 Task: Sort the products by relevance.
Action: Mouse pressed left at (23, 112)
Screenshot: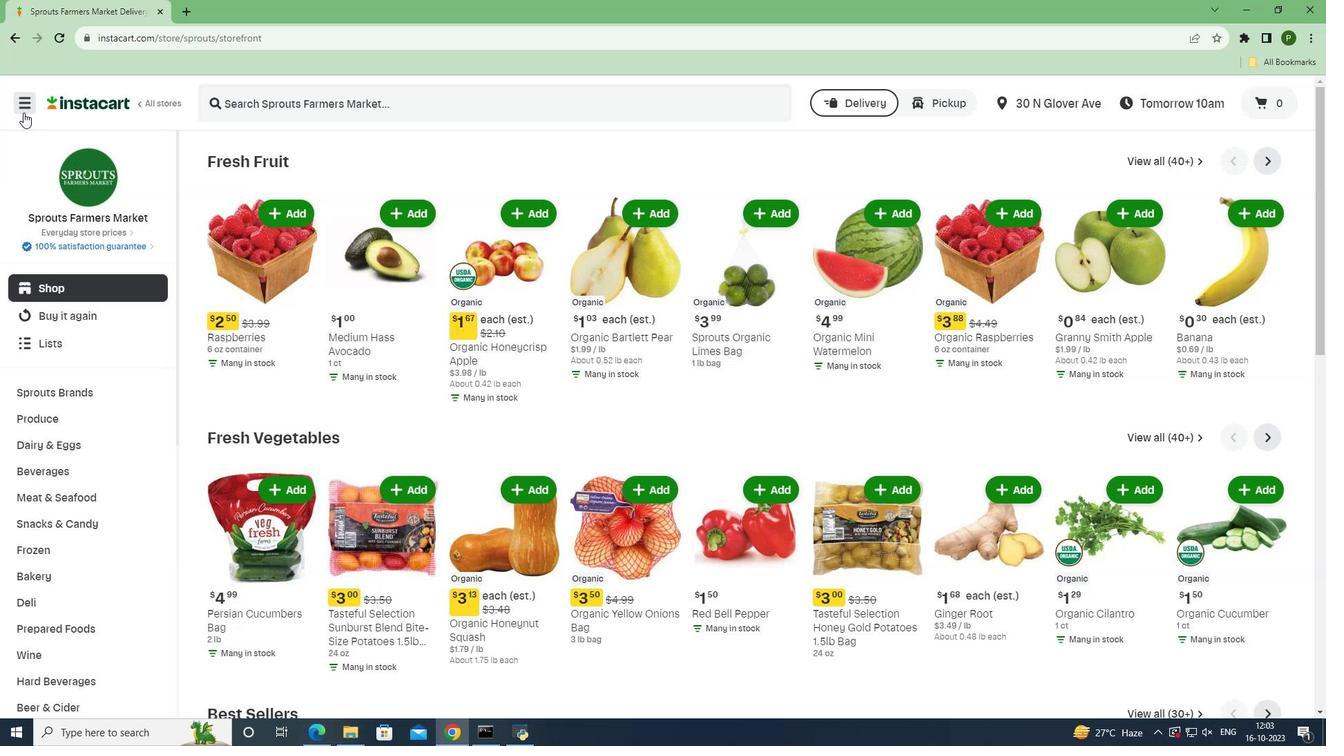 
Action: Mouse moved to (34, 370)
Screenshot: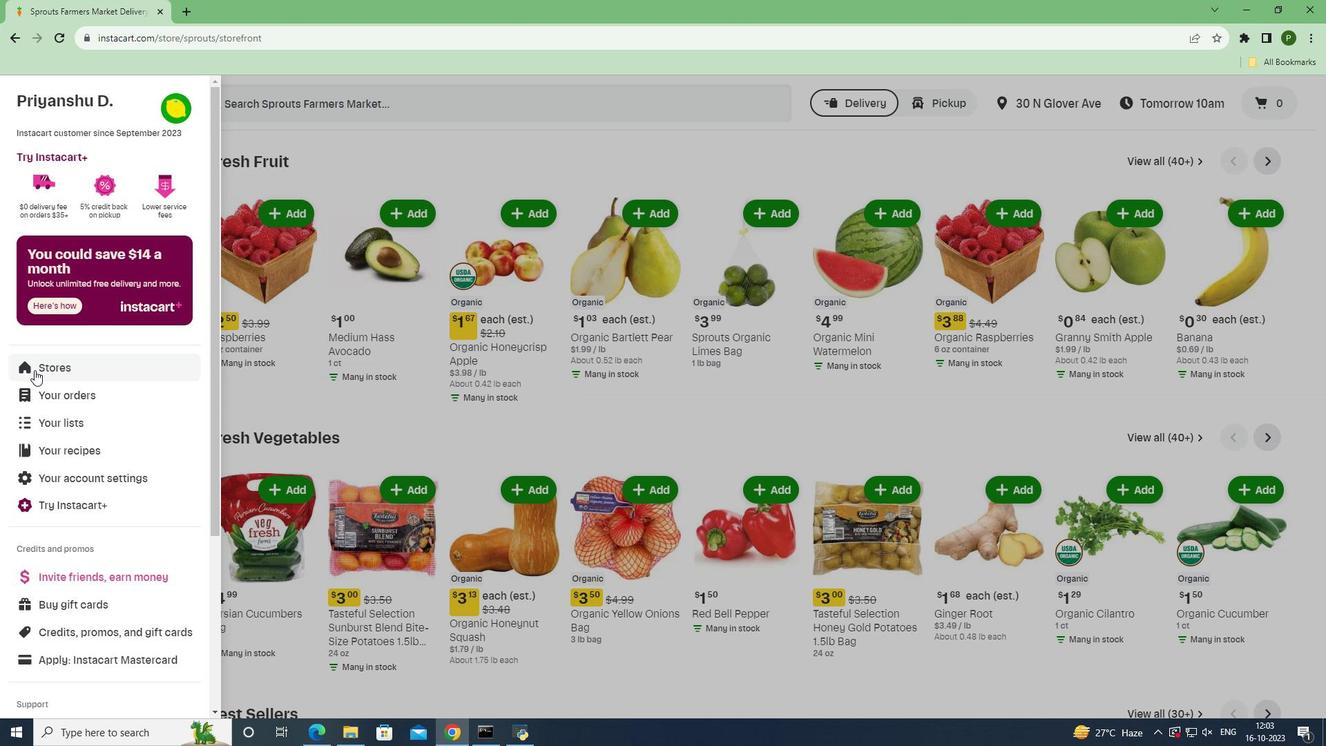 
Action: Mouse pressed left at (34, 370)
Screenshot: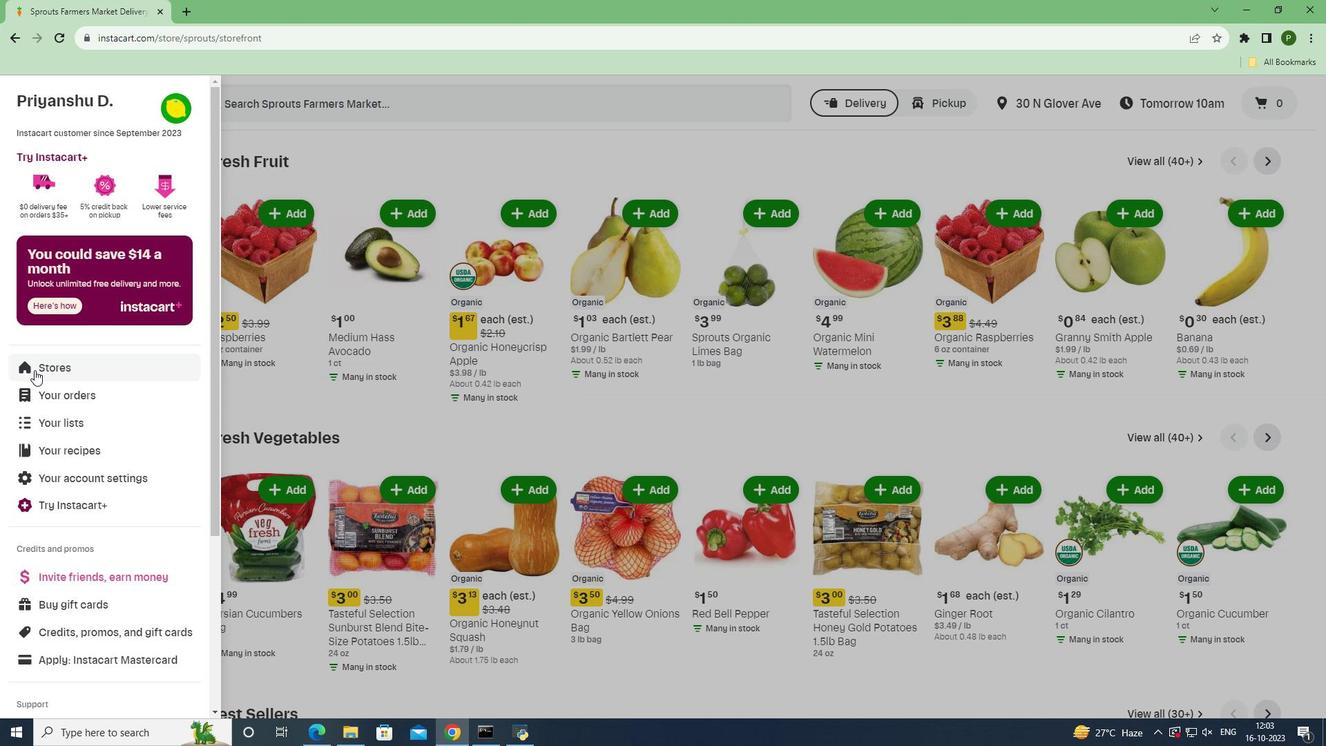 
Action: Mouse moved to (314, 167)
Screenshot: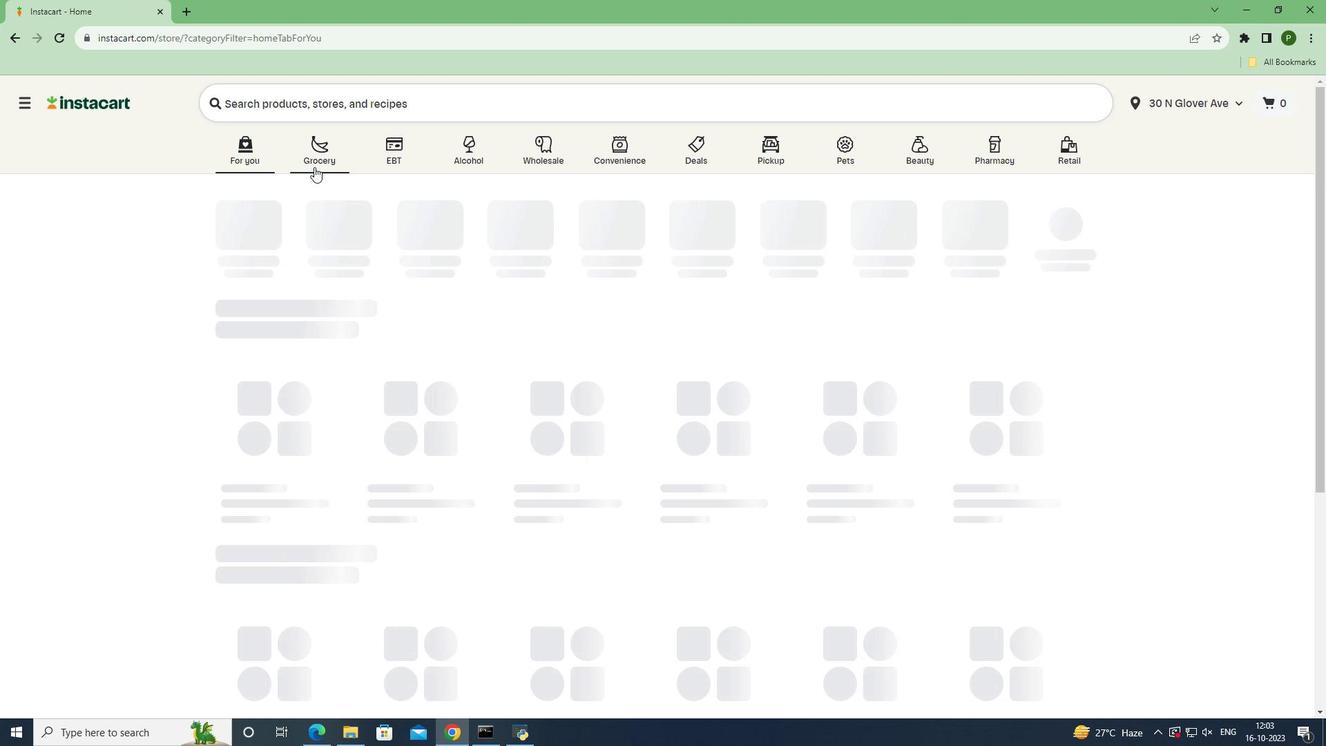 
Action: Mouse pressed left at (314, 167)
Screenshot: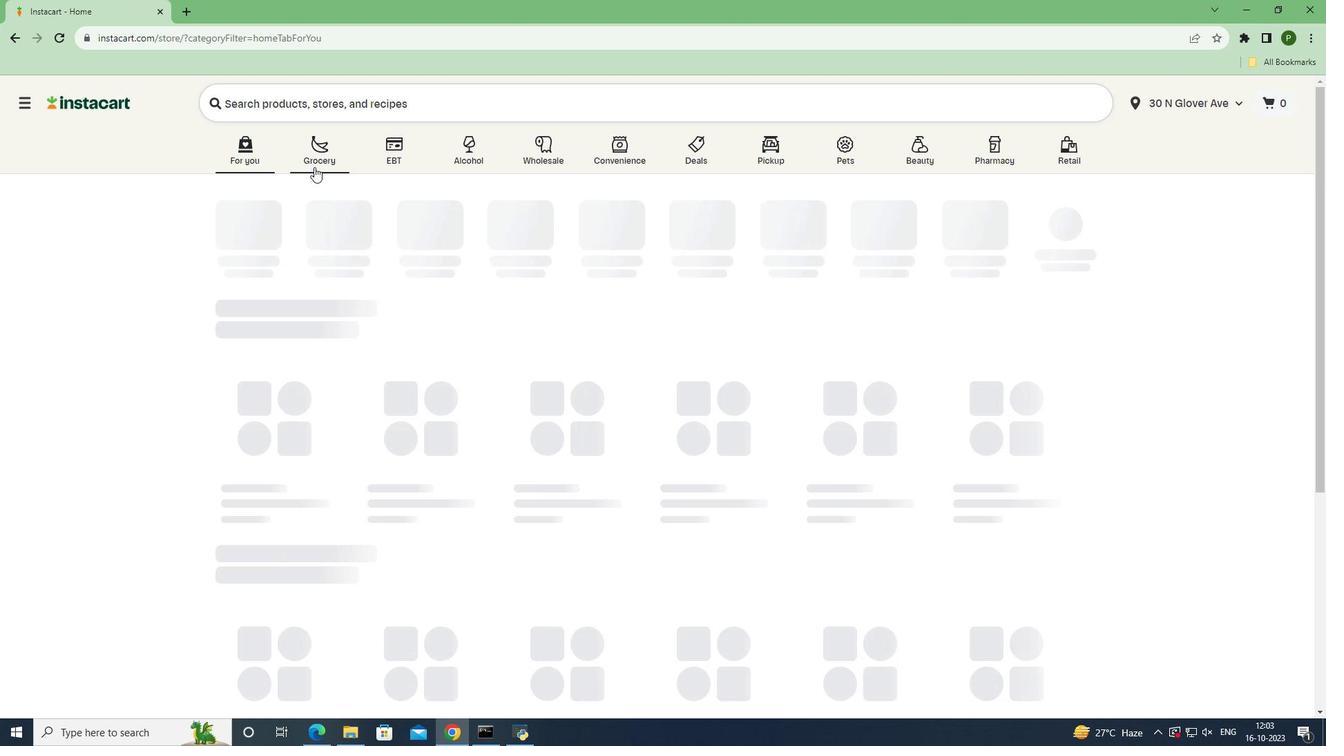 
Action: Mouse moved to (861, 318)
Screenshot: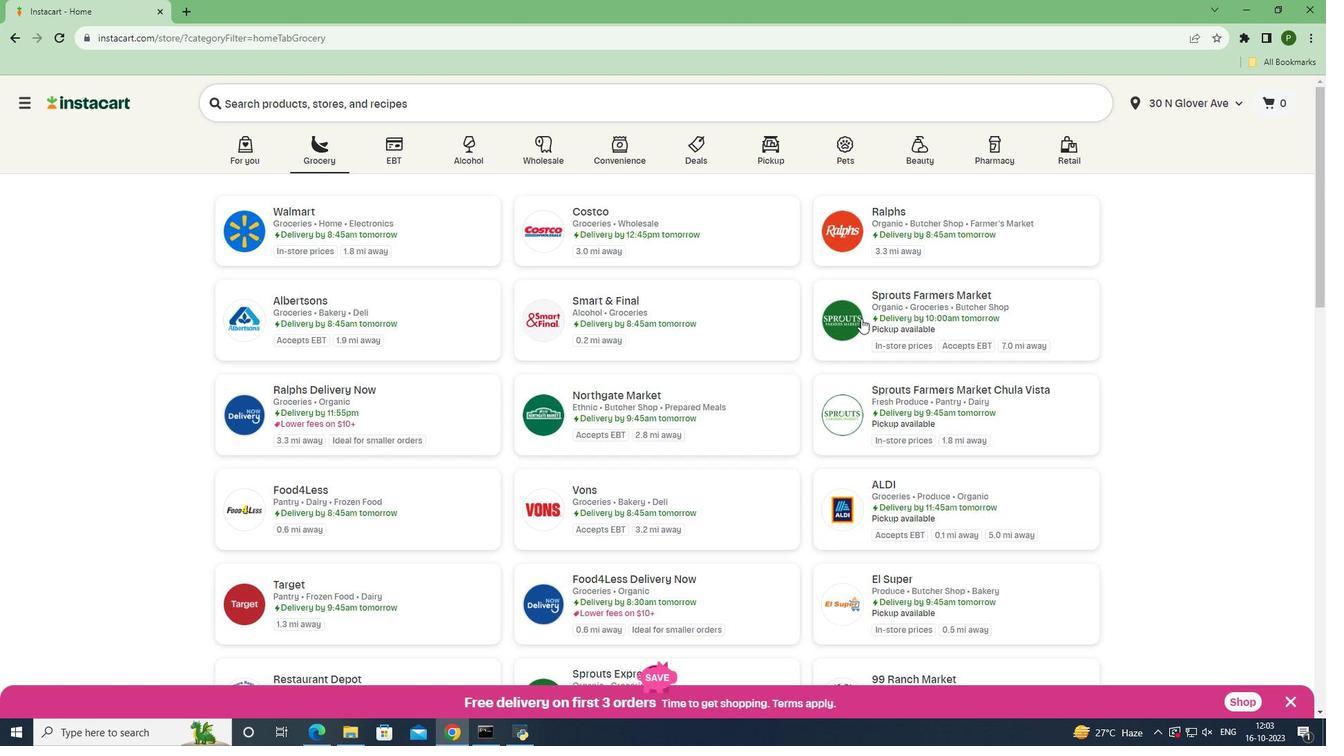 
Action: Mouse pressed left at (861, 318)
Screenshot: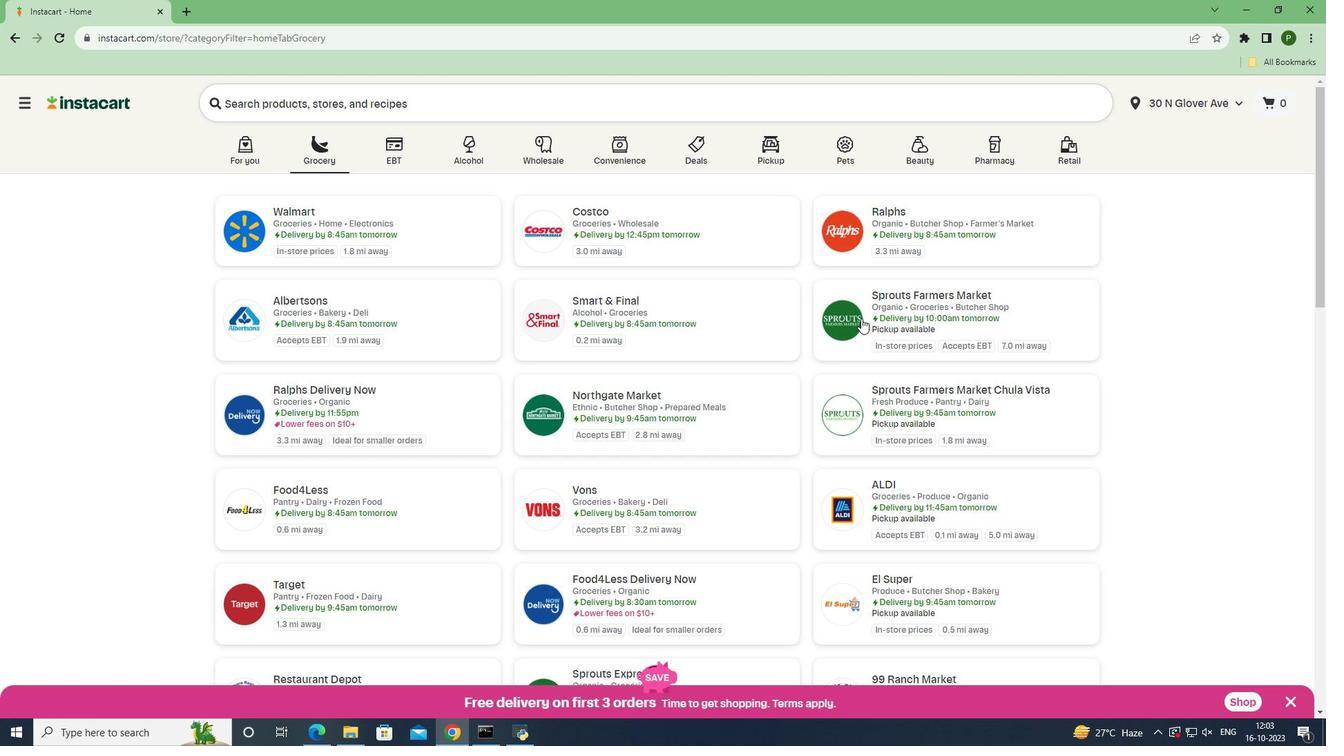 
Action: Mouse moved to (108, 481)
Screenshot: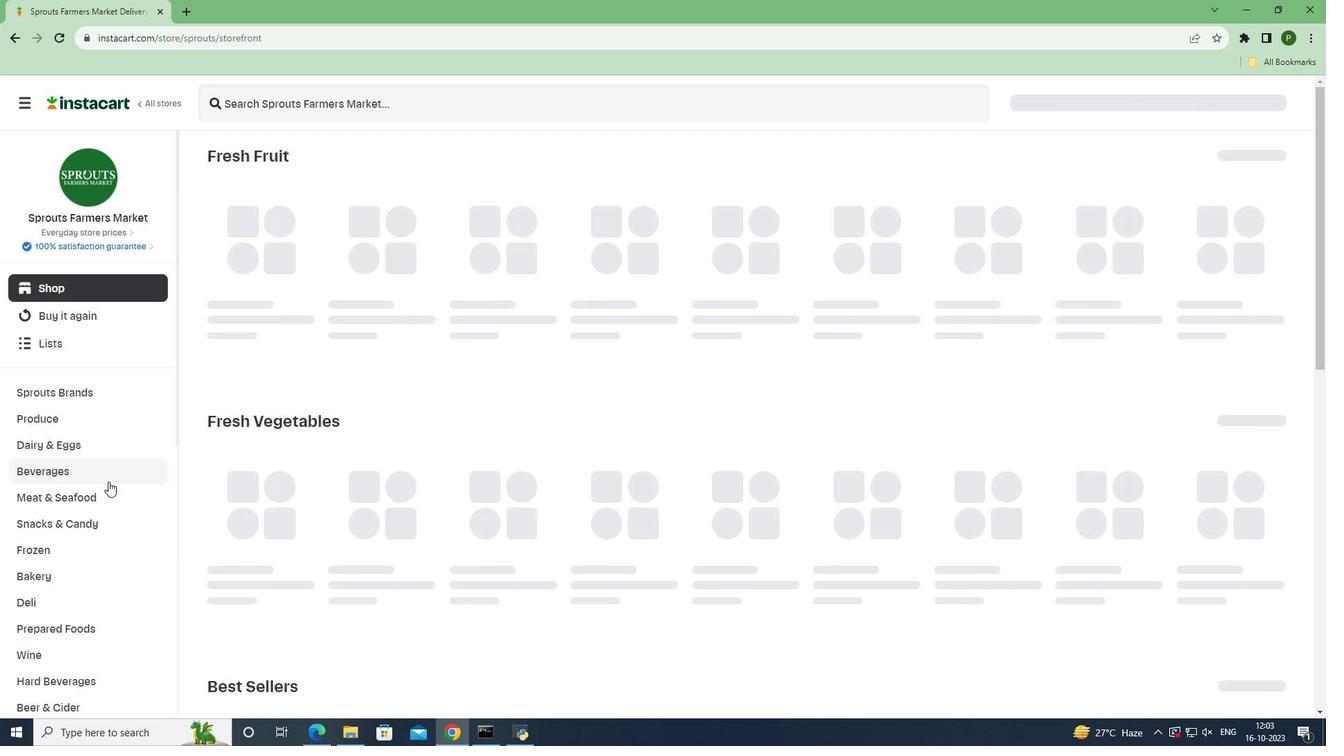 
Action: Mouse pressed left at (108, 481)
Screenshot: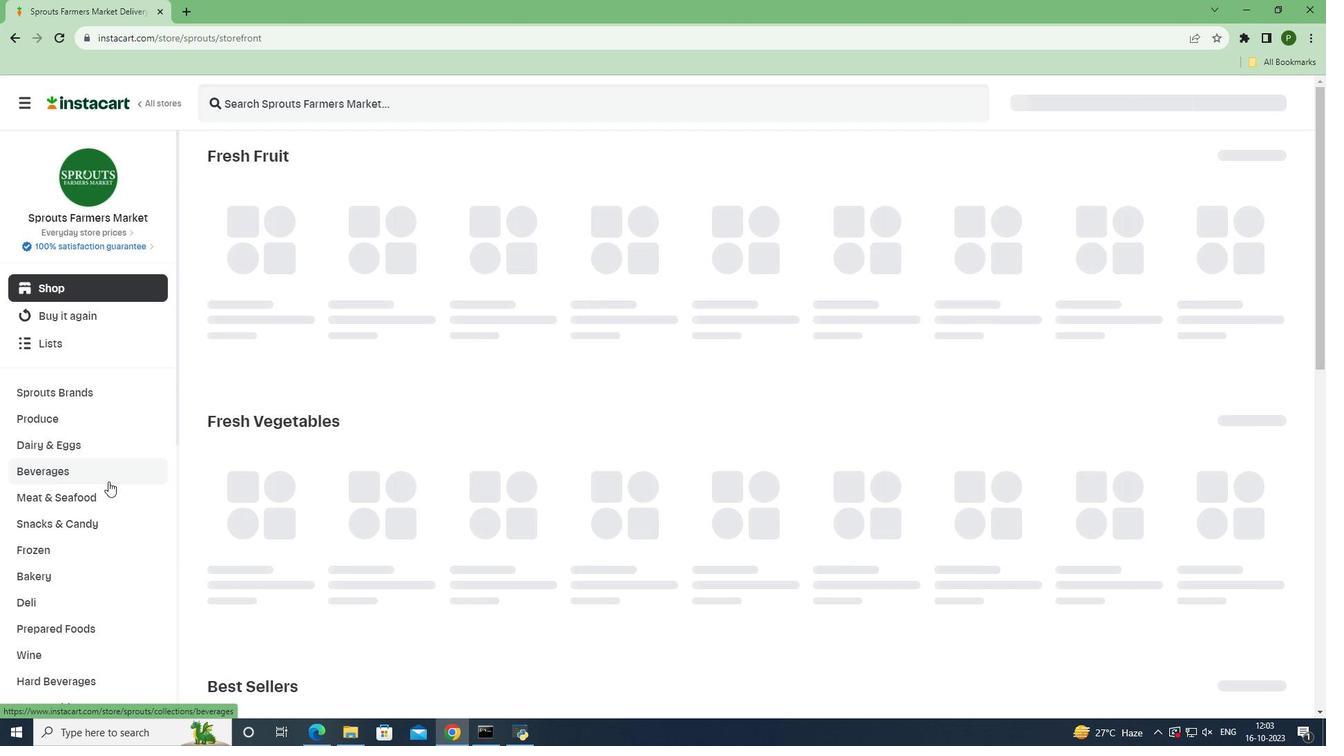 
Action: Mouse moved to (1247, 201)
Screenshot: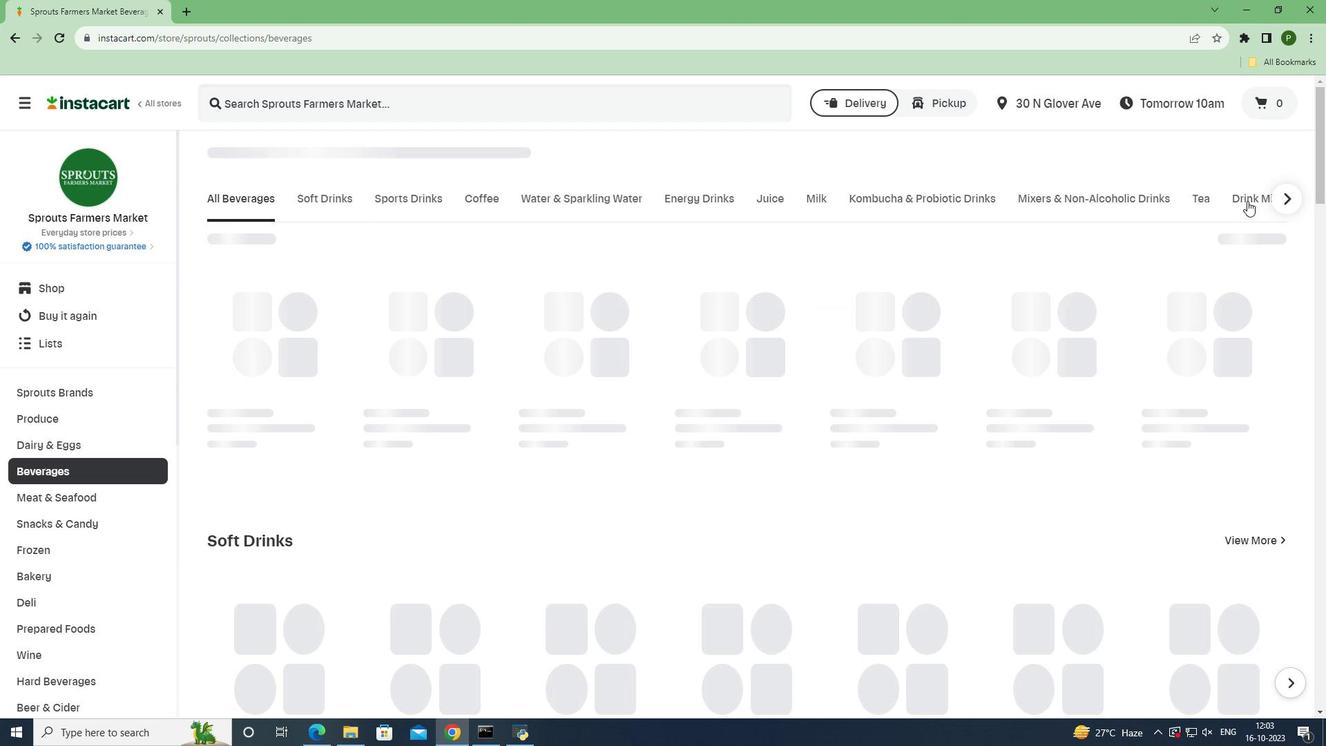 
Action: Mouse pressed left at (1247, 201)
Screenshot: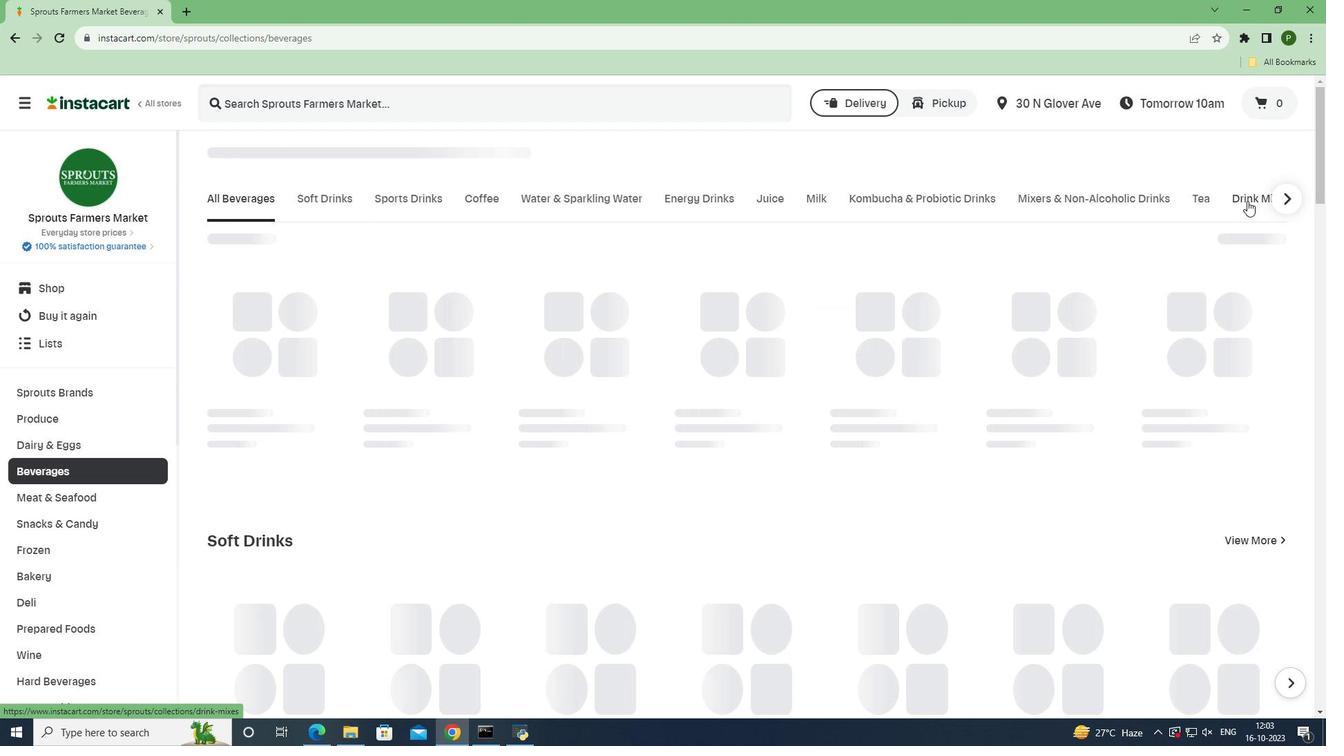 
Action: Mouse moved to (1228, 308)
Screenshot: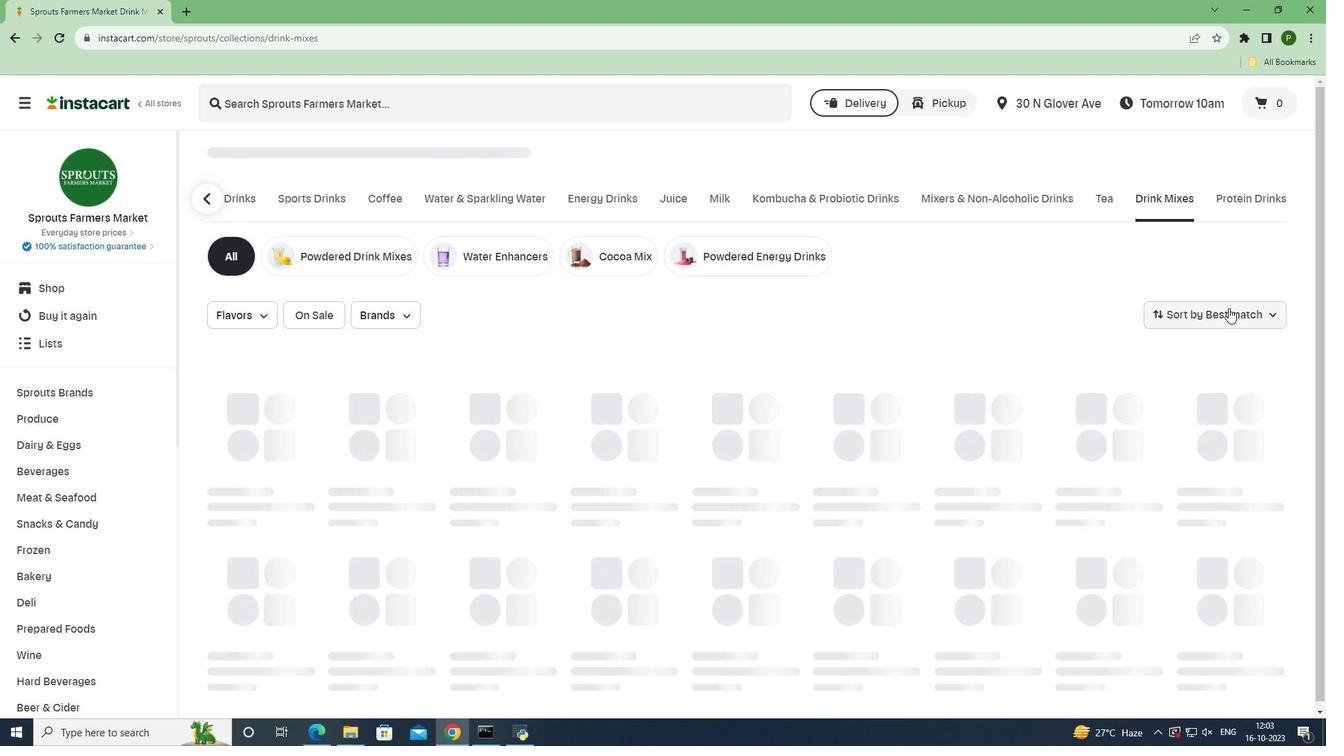 
Action: Mouse pressed left at (1228, 308)
Screenshot: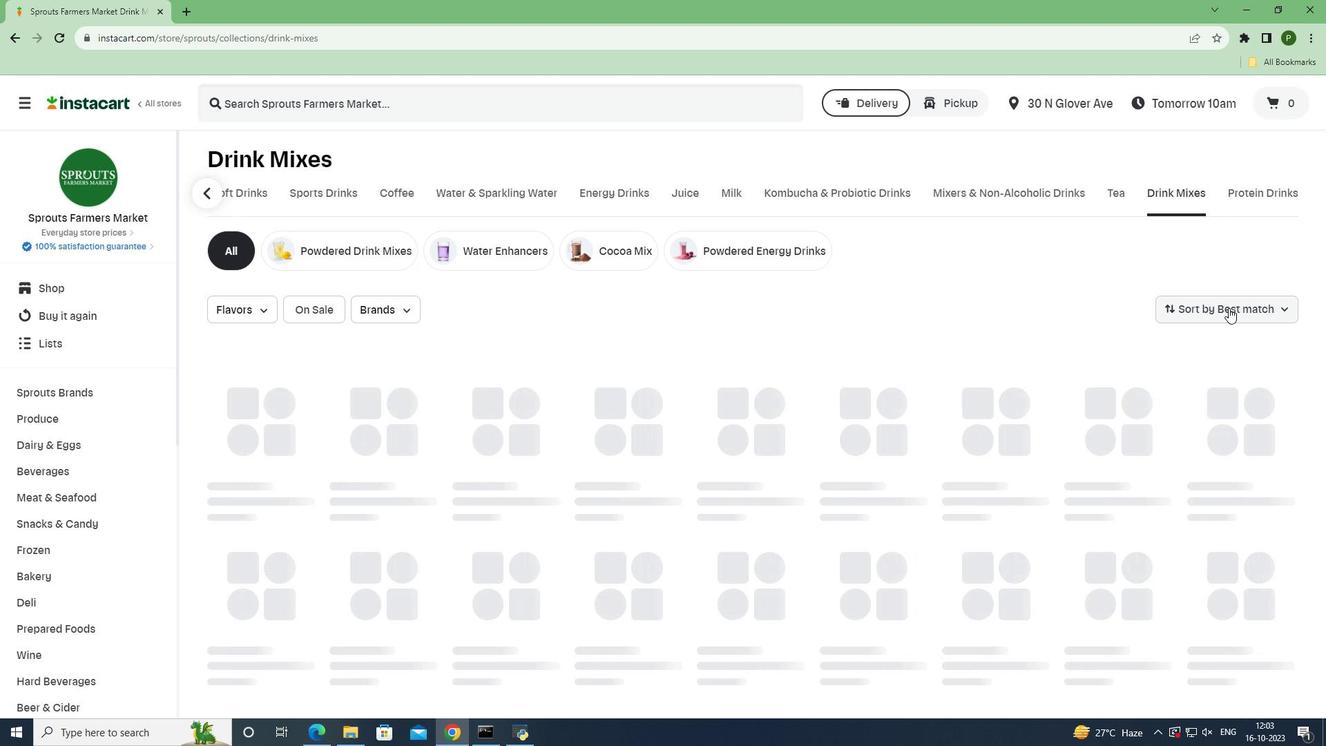 
Action: Mouse moved to (1190, 512)
Screenshot: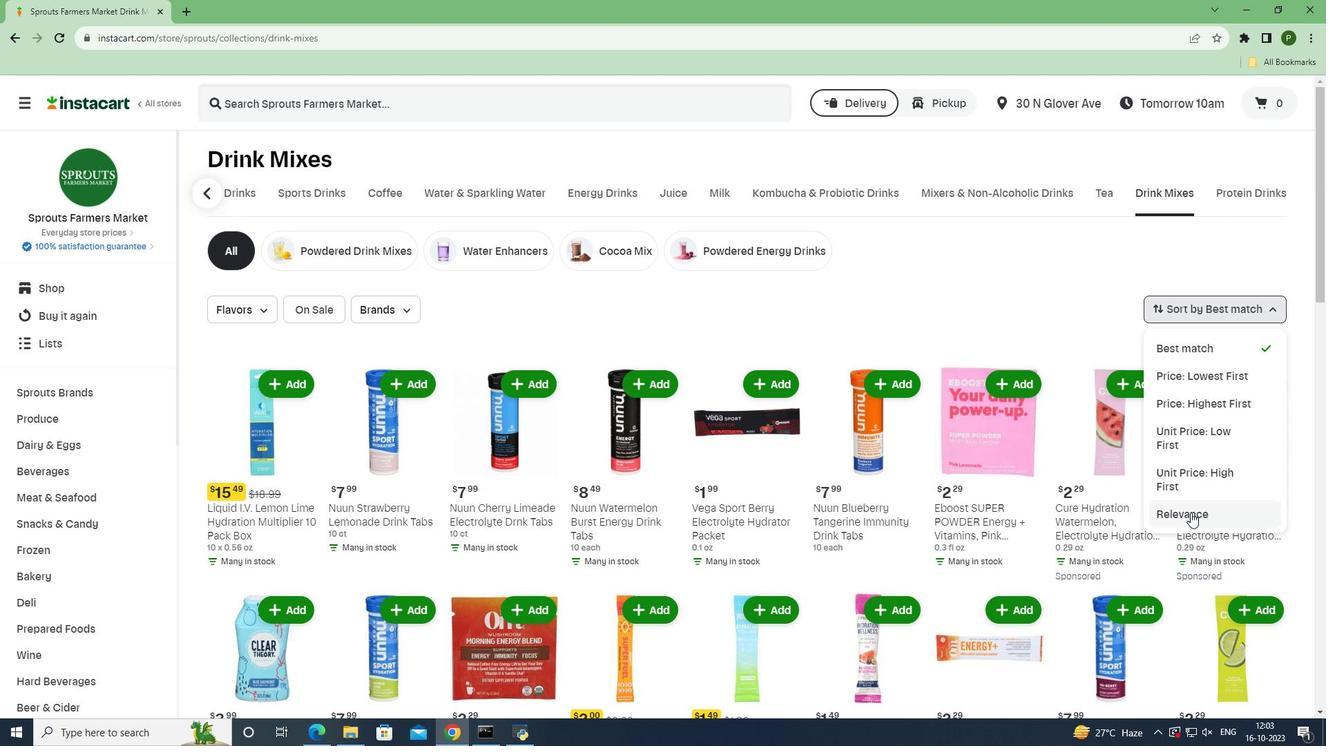 
Action: Mouse pressed left at (1190, 512)
Screenshot: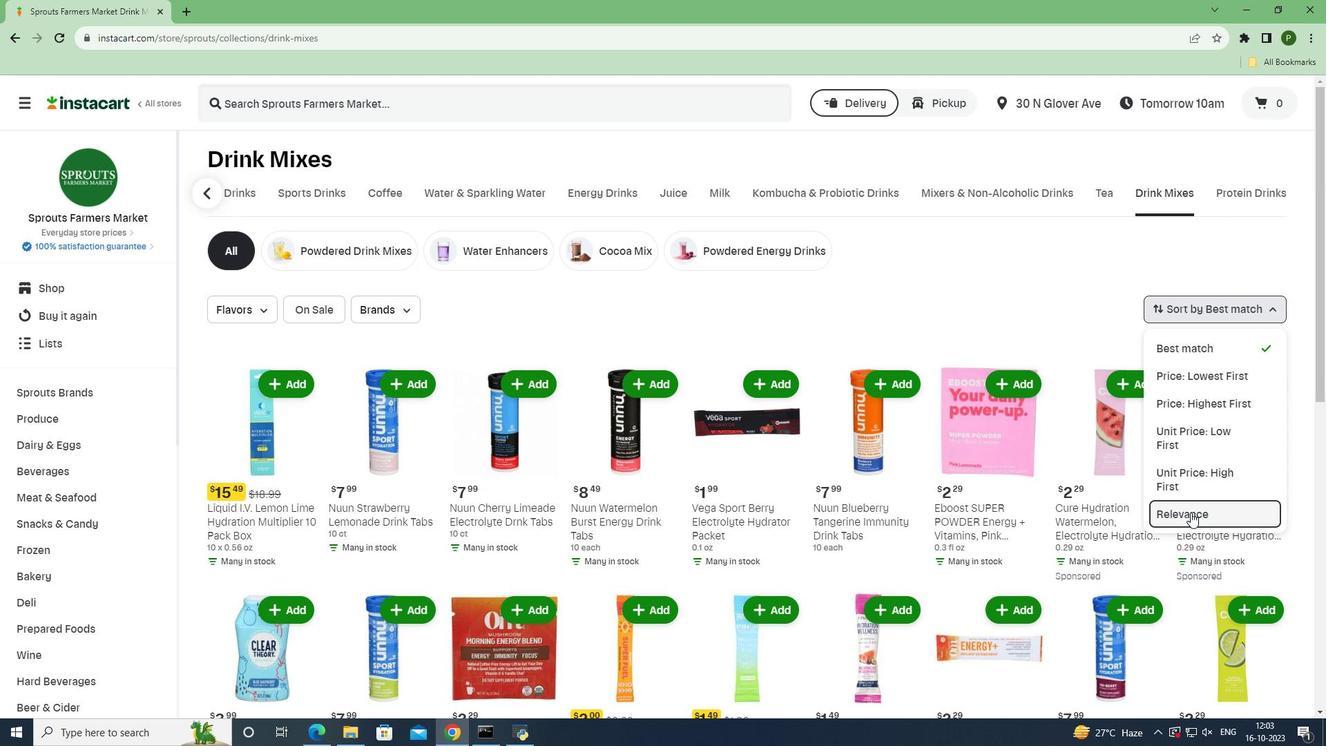 
Action: Mouse moved to (1181, 626)
Screenshot: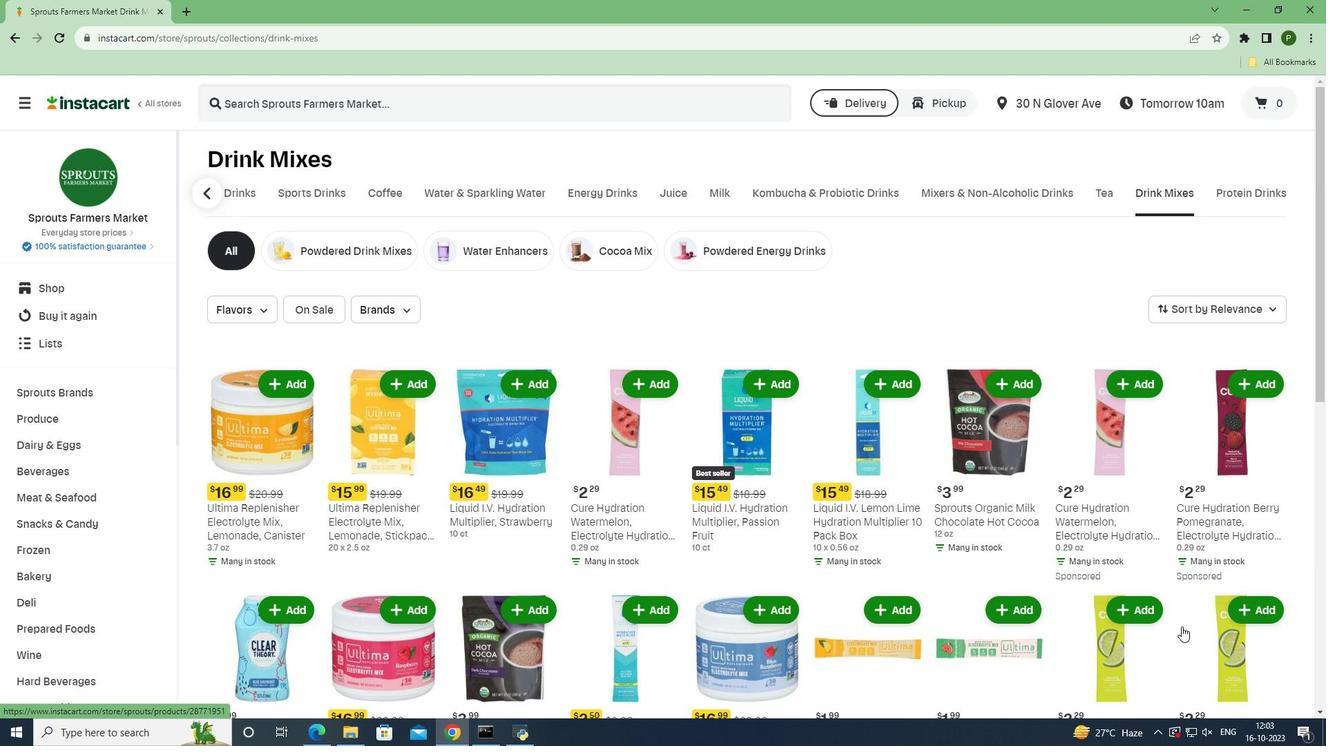 
